 Task: In the  document email.doc ,insert the clipart between heading and points ' search for study ' and adjust the shape height to  '2.9''
Action: Mouse moved to (201, 200)
Screenshot: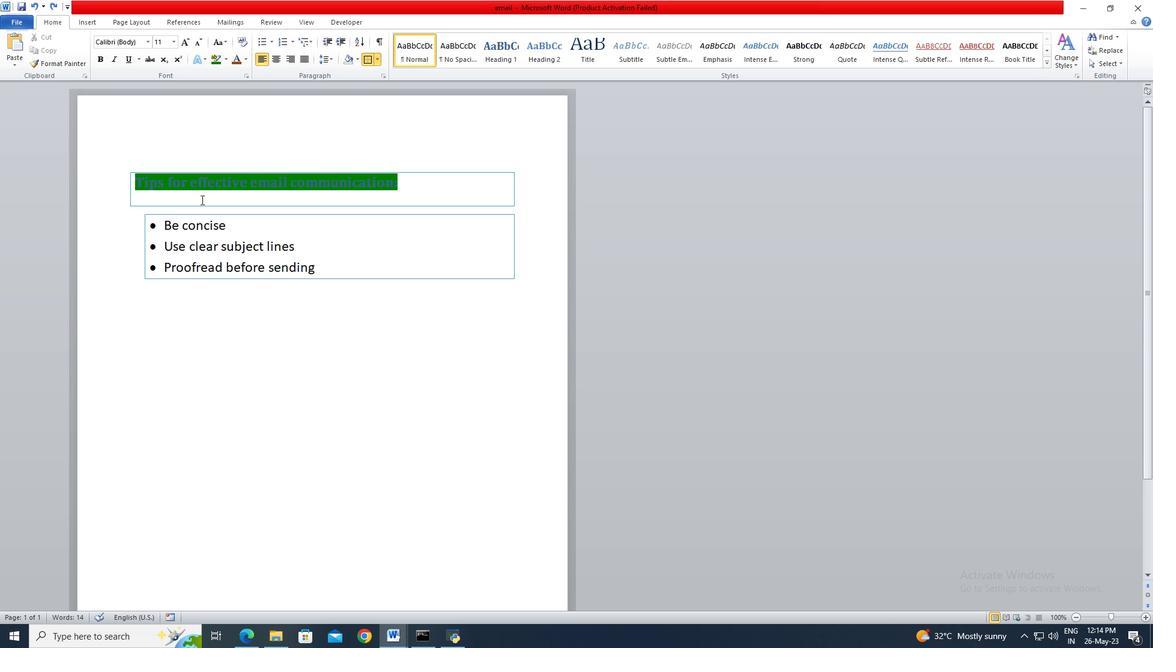 
Action: Mouse pressed left at (201, 200)
Screenshot: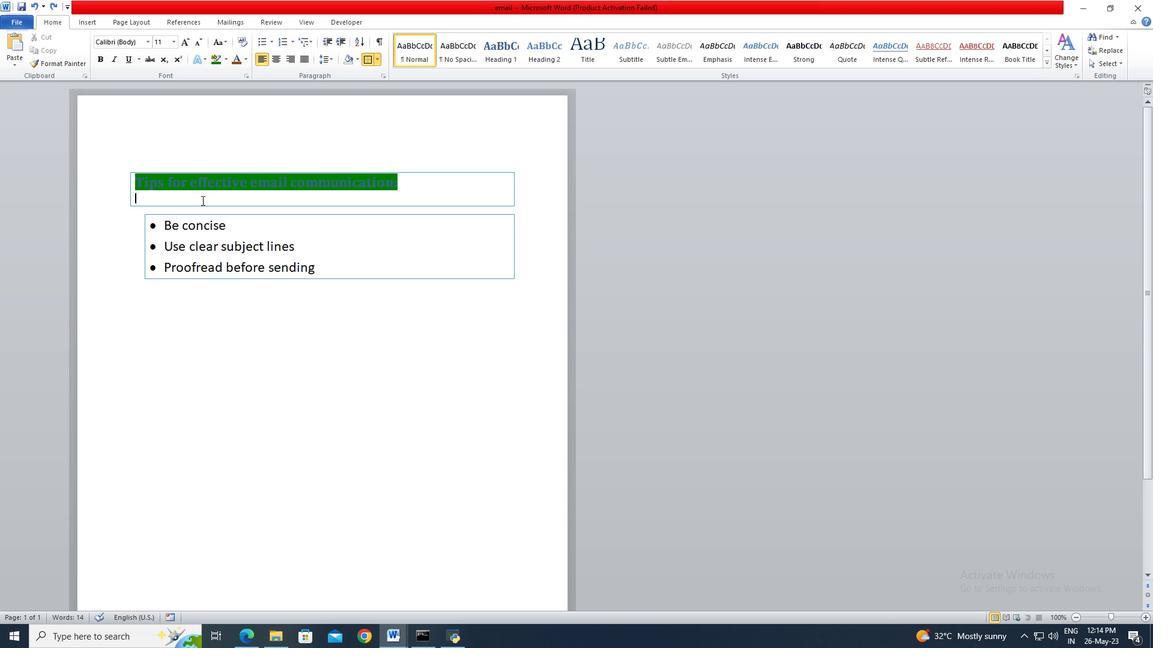 
Action: Key pressed <Key.left>
Screenshot: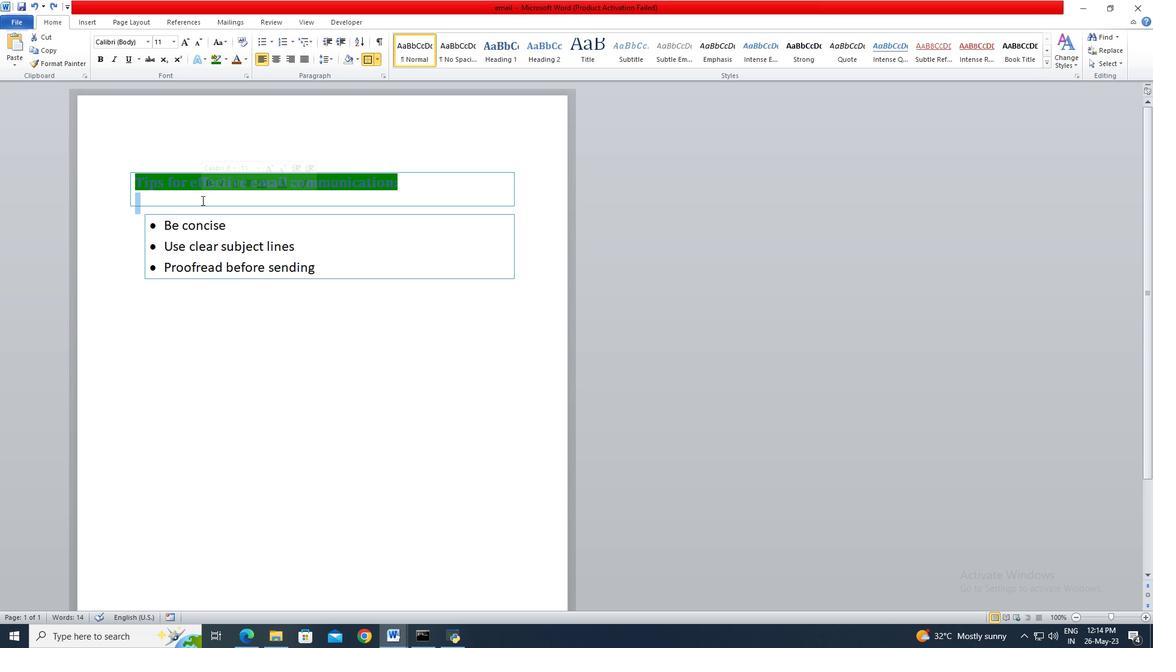 
Action: Mouse moved to (93, 25)
Screenshot: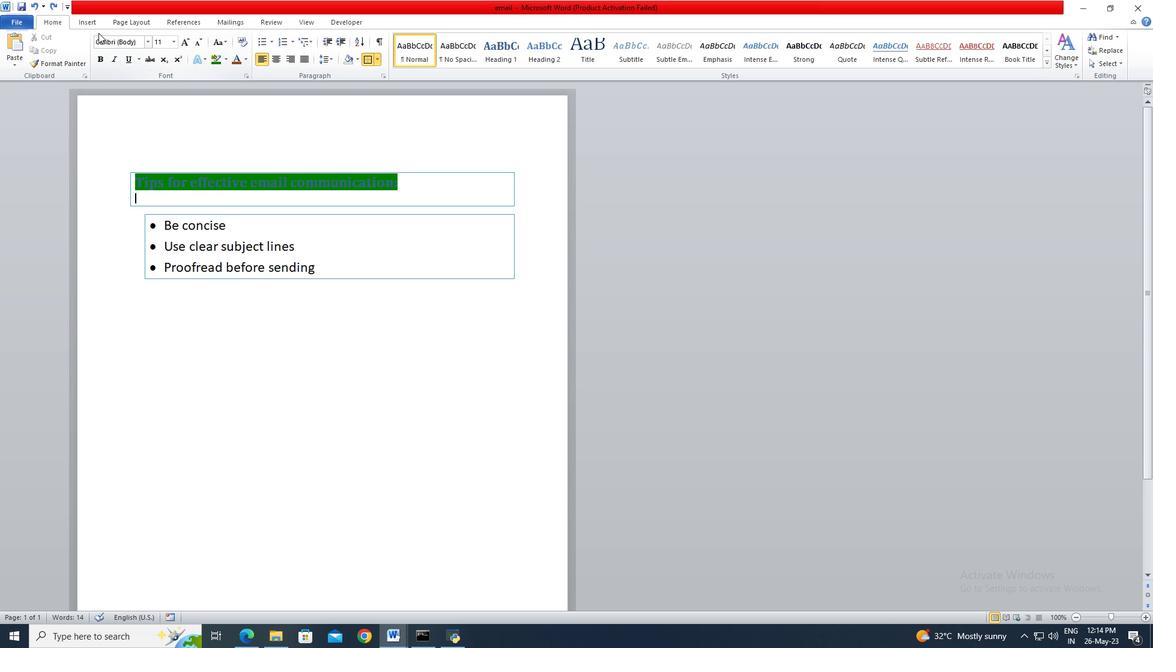 
Action: Mouse pressed left at (93, 25)
Screenshot: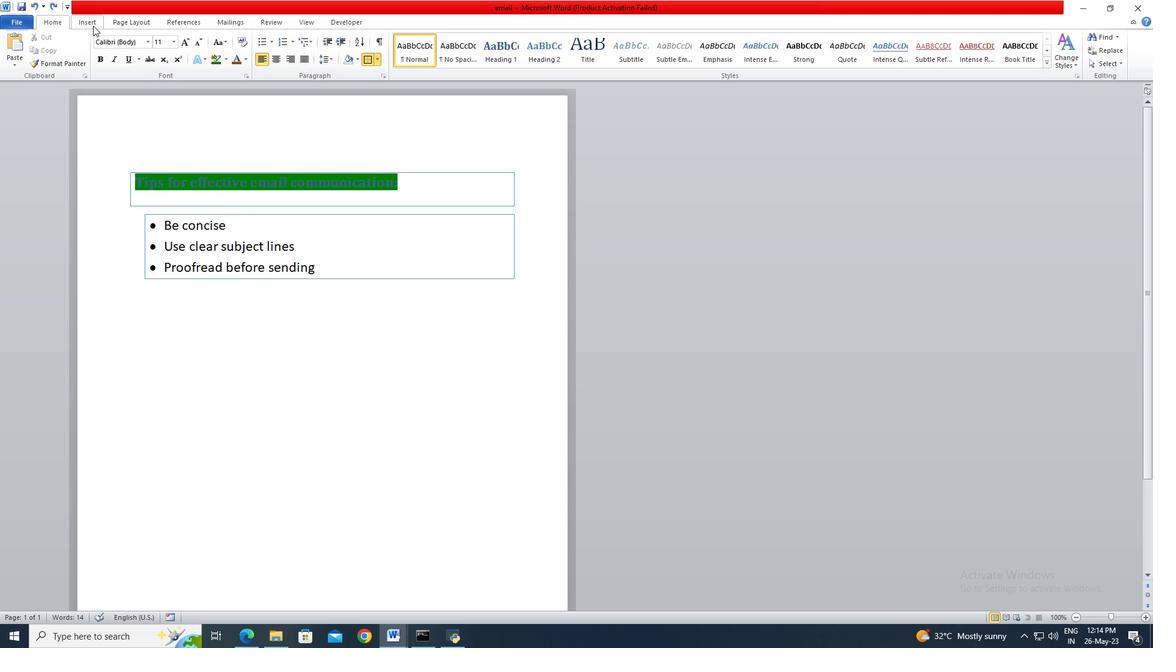 
Action: Mouse moved to (151, 58)
Screenshot: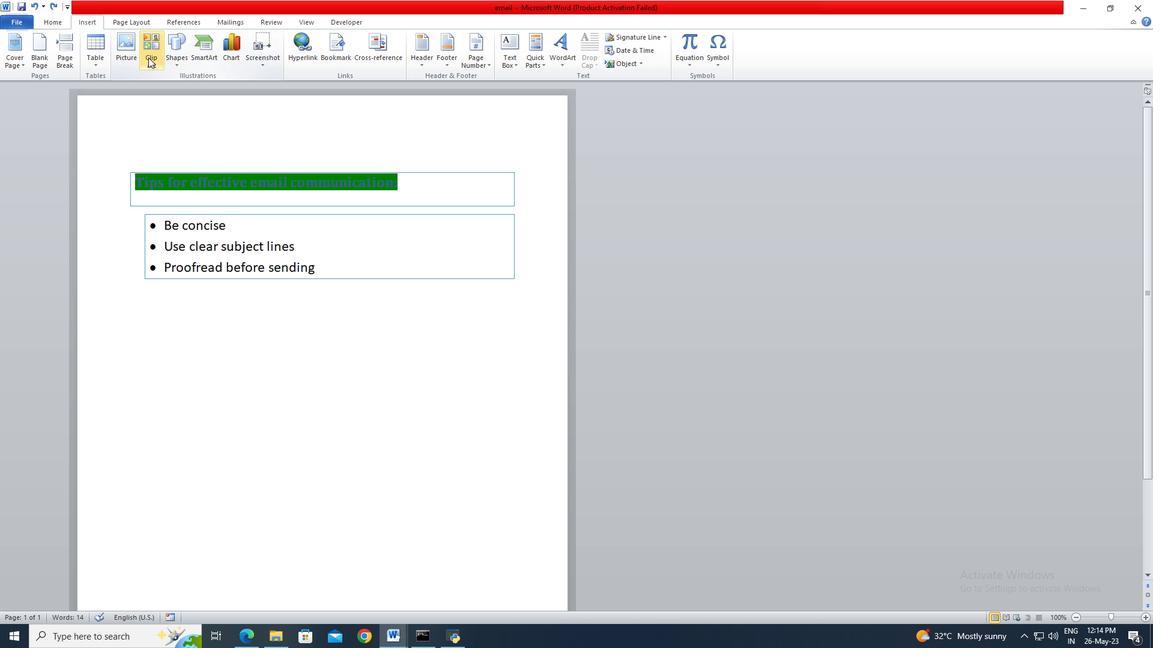 
Action: Mouse pressed left at (151, 58)
Screenshot: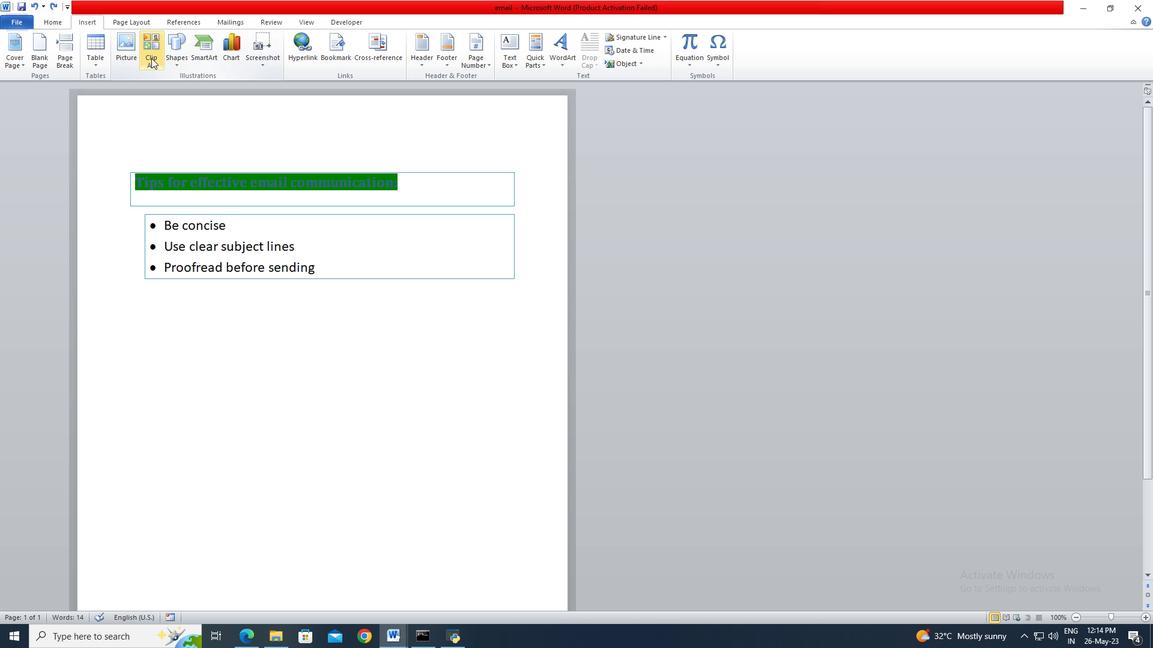 
Action: Mouse moved to (1025, 116)
Screenshot: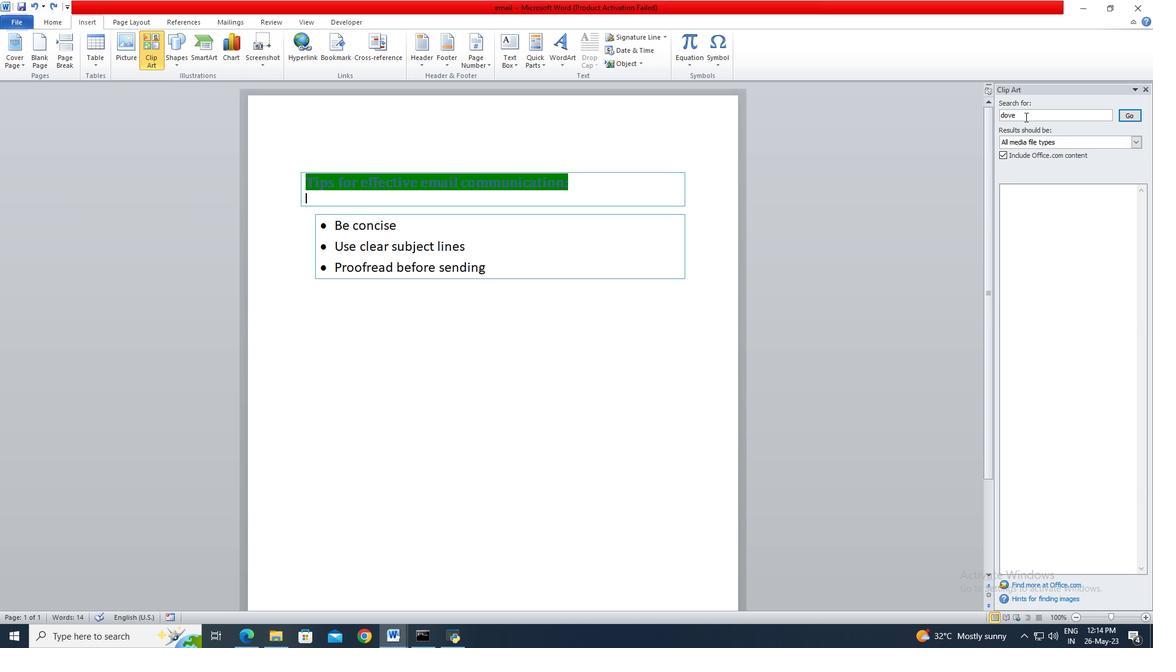 
Action: Mouse pressed left at (1025, 116)
Screenshot: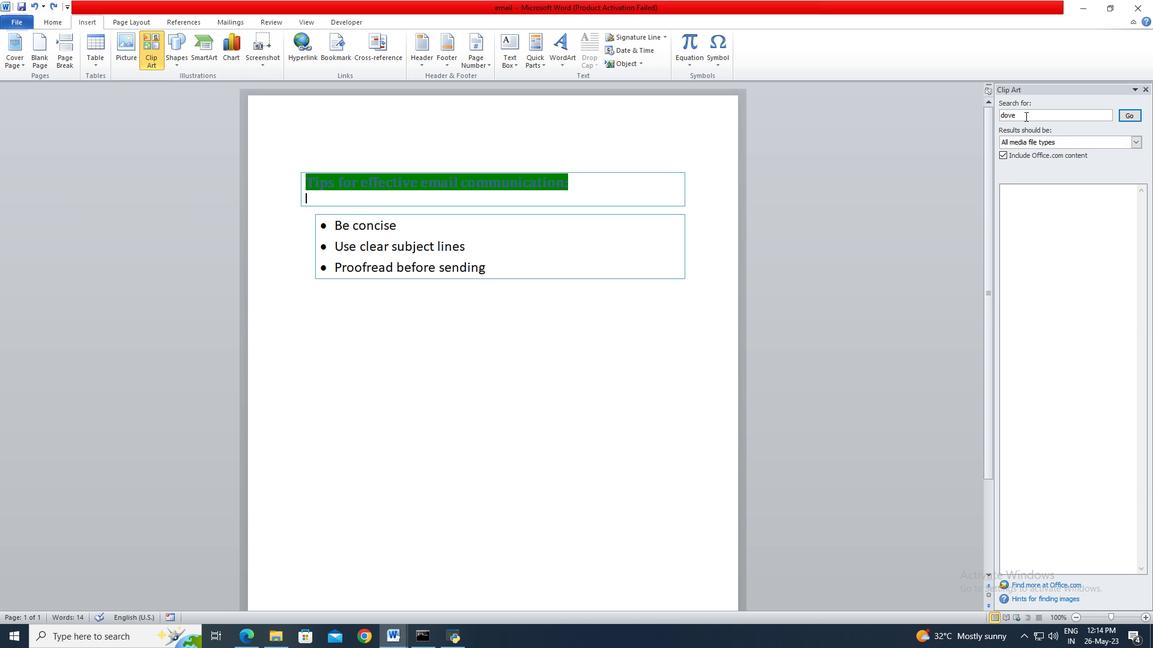 
Action: Mouse moved to (883, 42)
Screenshot: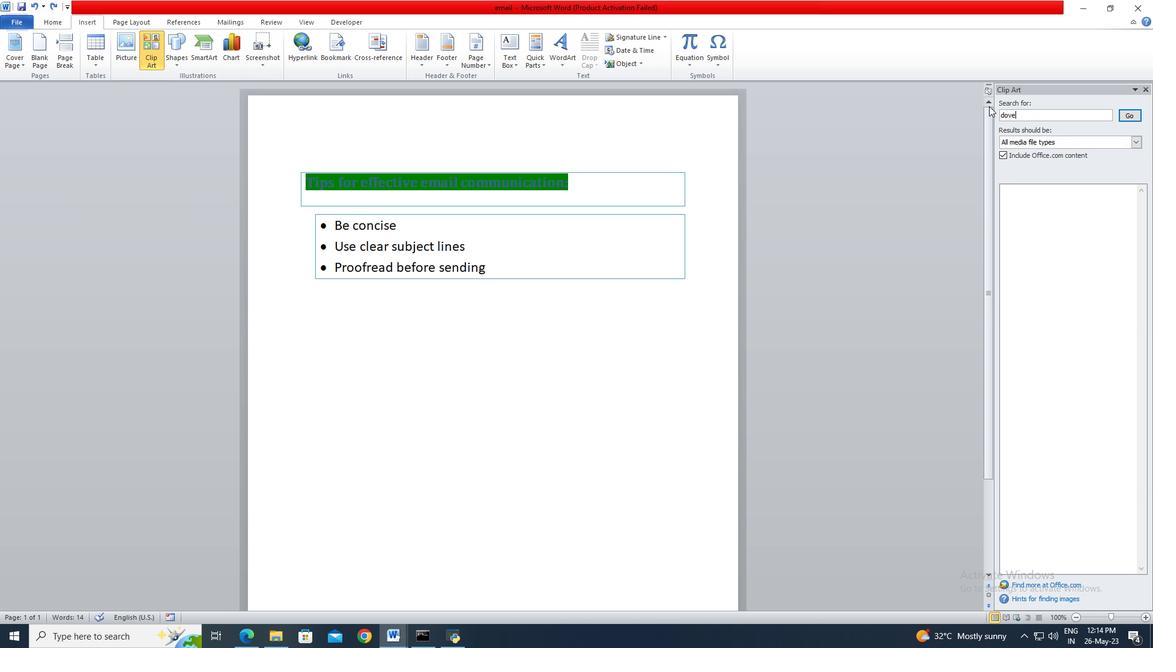 
Action: Key pressed ctrl+A<Key.delete>
Screenshot: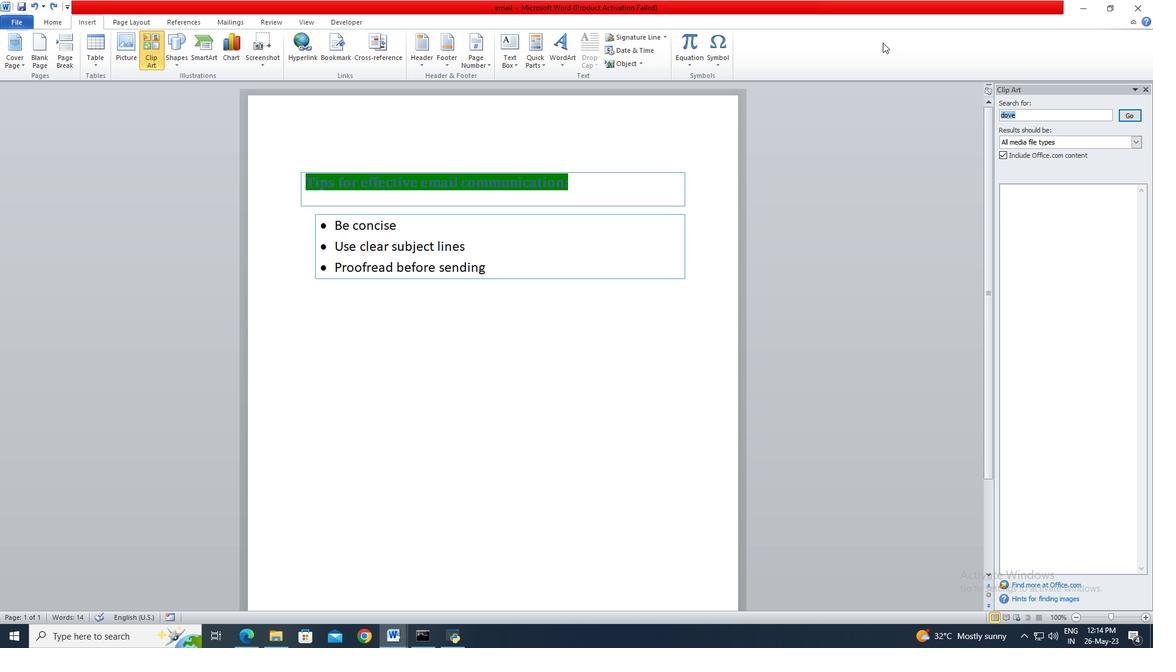 
Action: Mouse moved to (882, 42)
Screenshot: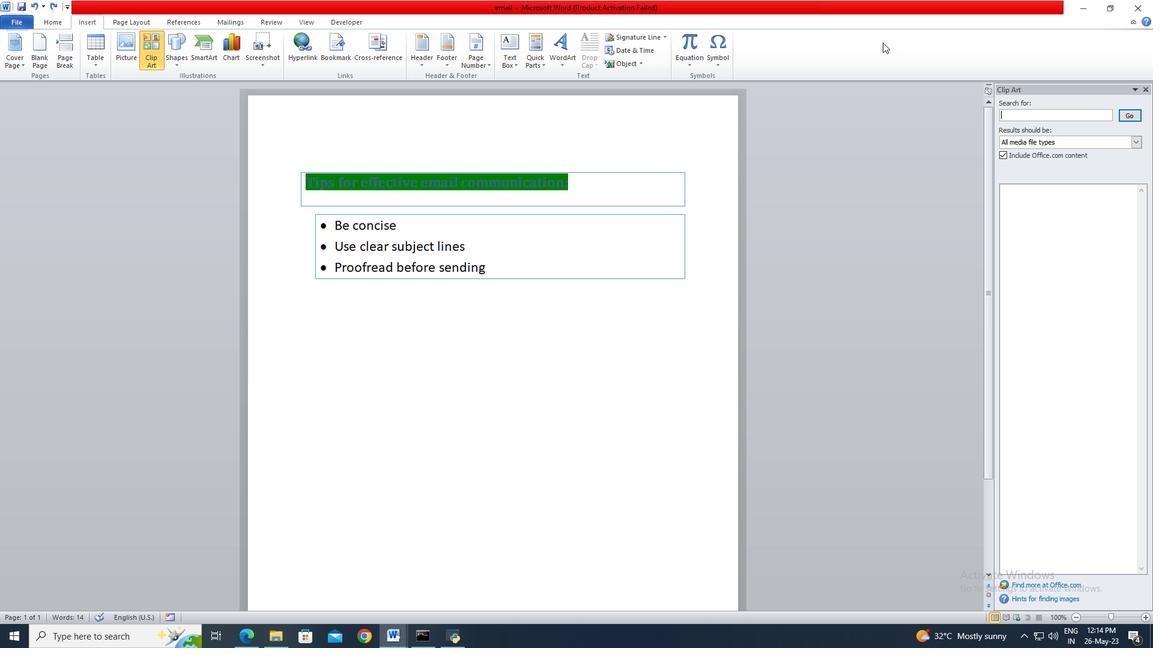 
Action: Key pressed study<Key.enter>
Screenshot: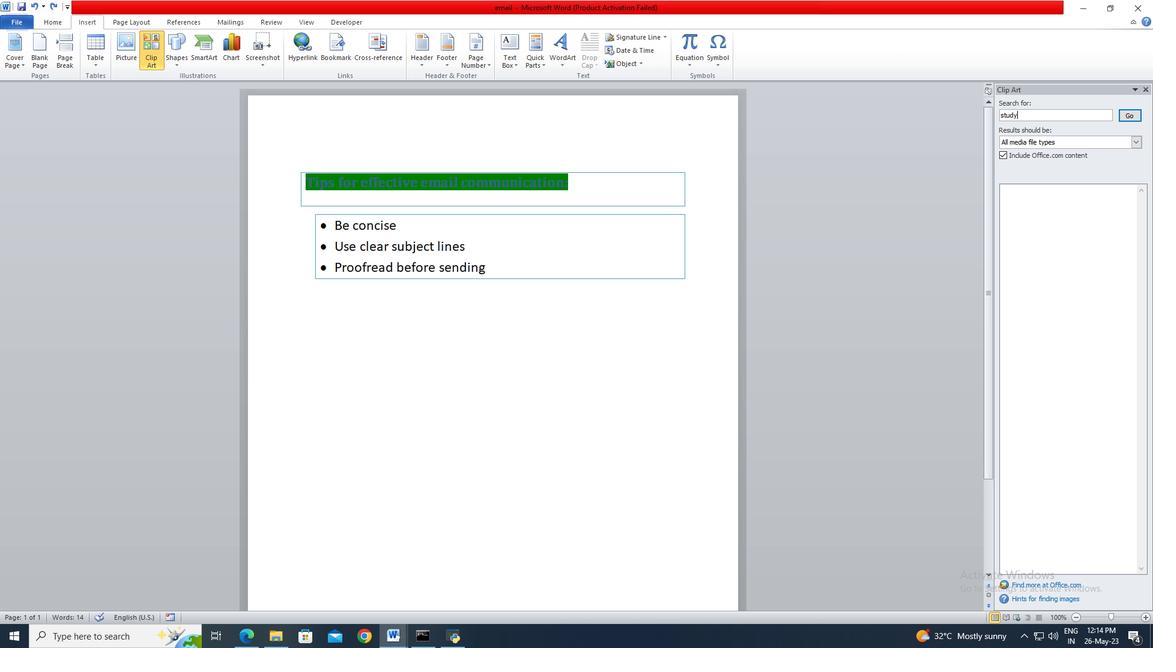 
Action: Mouse moved to (1026, 289)
Screenshot: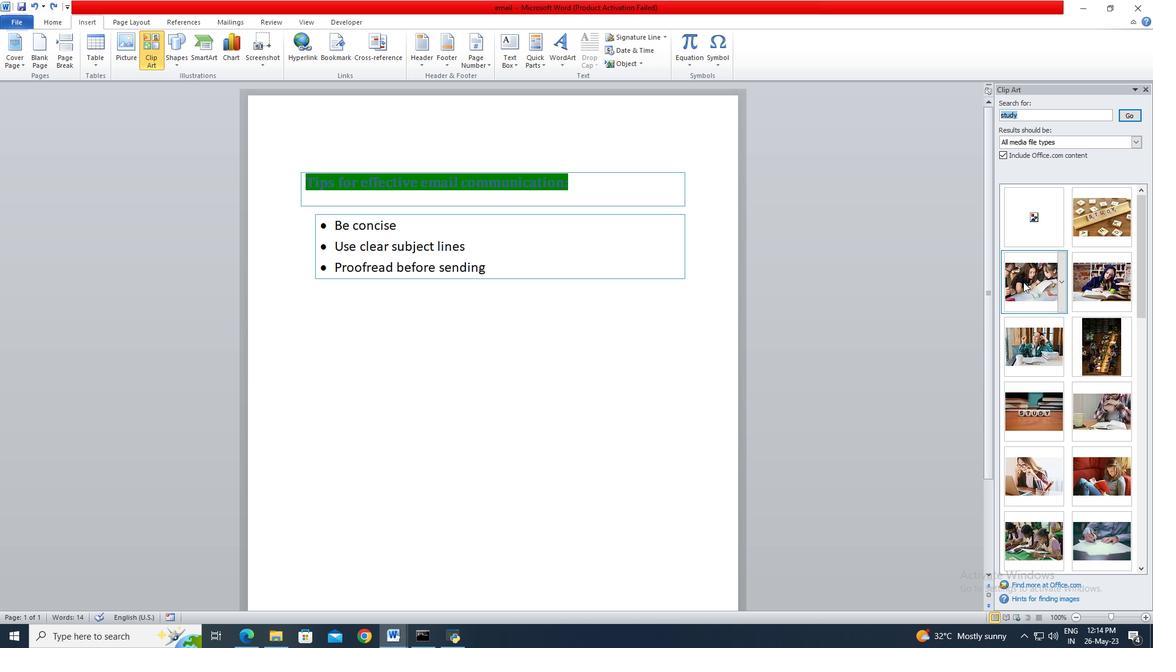 
Action: Mouse pressed left at (1026, 289)
Screenshot: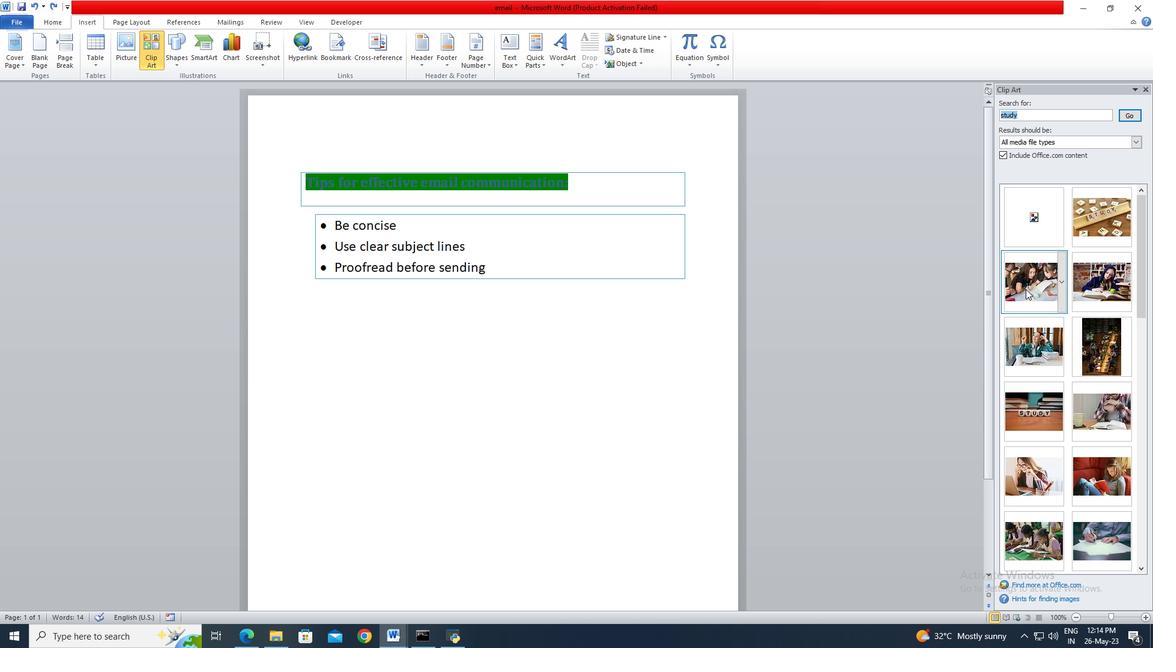 
Action: Mouse moved to (1124, 43)
Screenshot: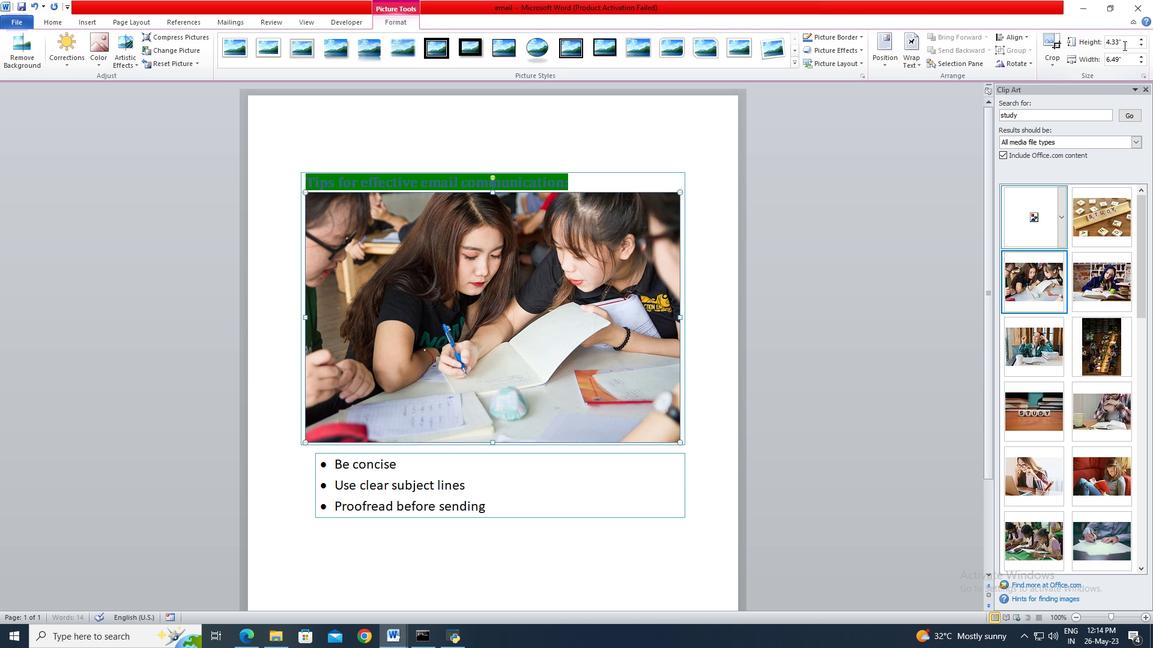 
Action: Mouse pressed left at (1124, 43)
Screenshot: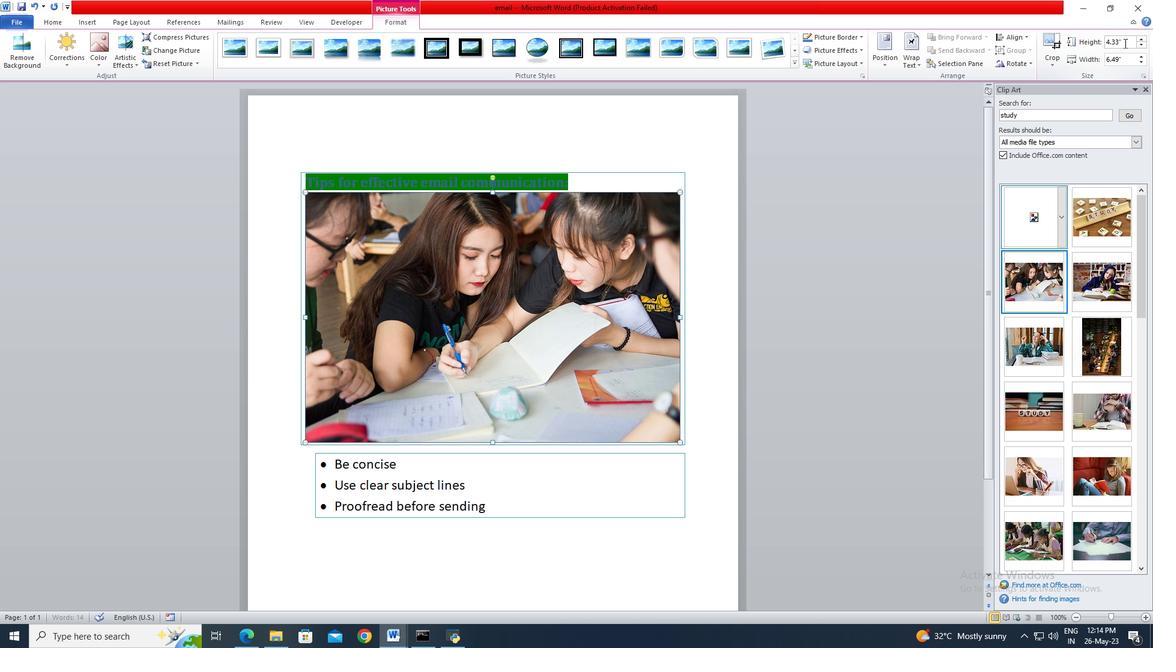 
Action: Key pressed 2.9<Key.enter>
Screenshot: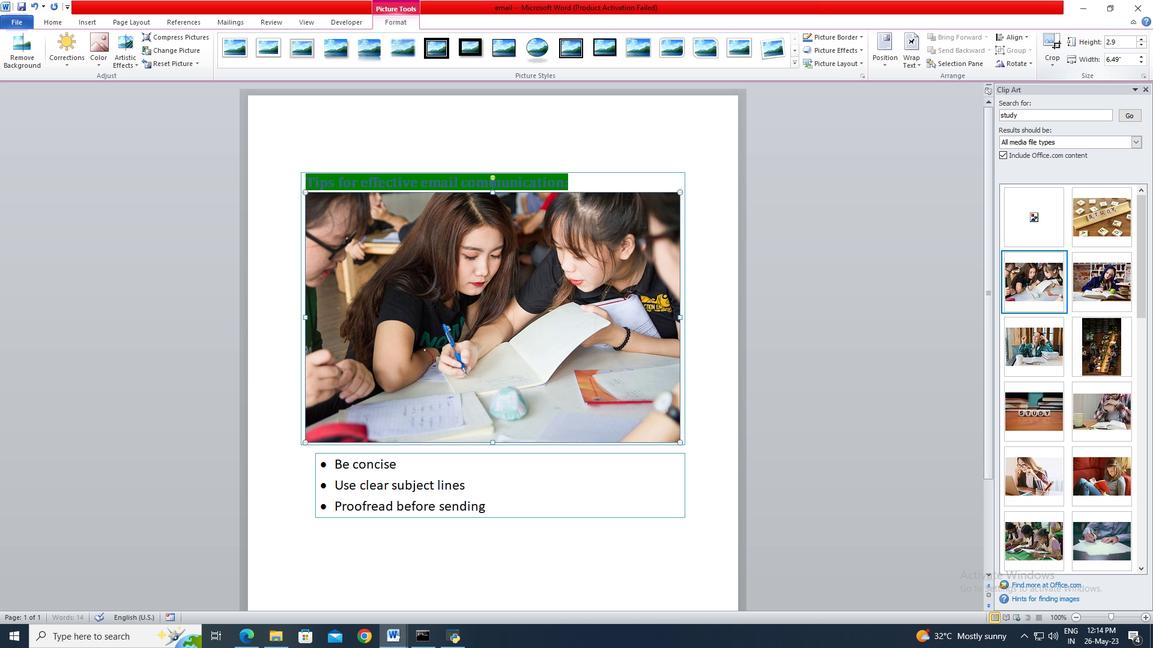 
Action: Mouse moved to (696, 230)
Screenshot: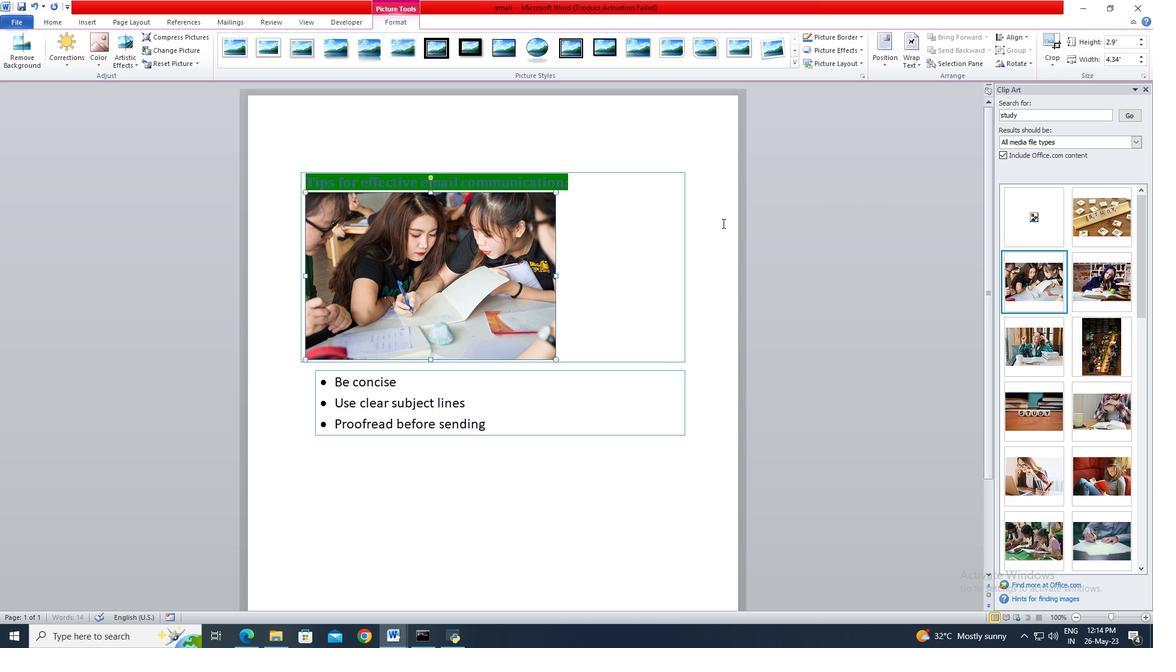
